 Task: Filter emails received 'This Month' and then clear the search filter.
Action: Mouse moved to (290, 8)
Screenshot: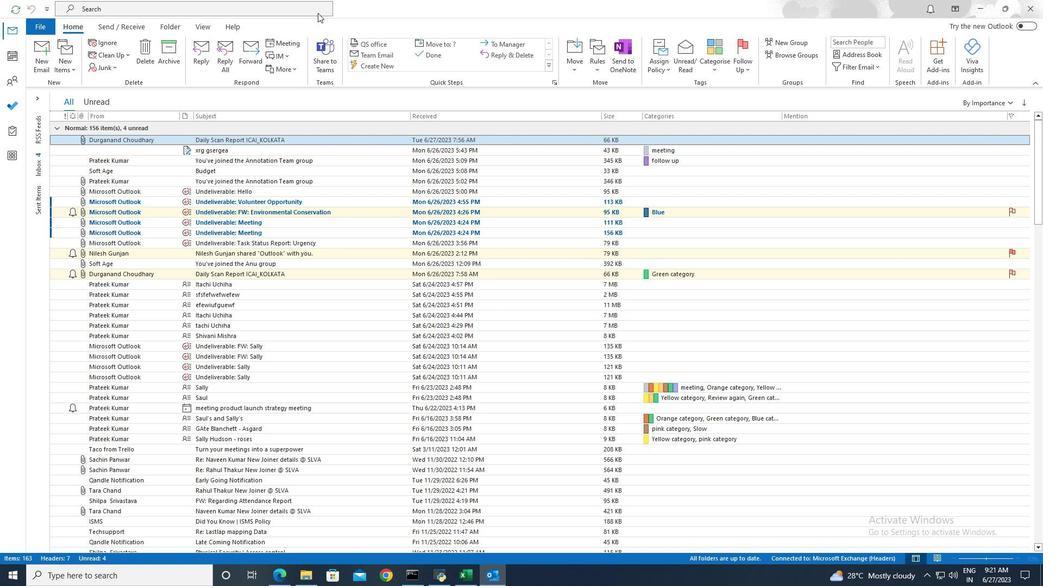 
Action: Mouse pressed left at (290, 8)
Screenshot: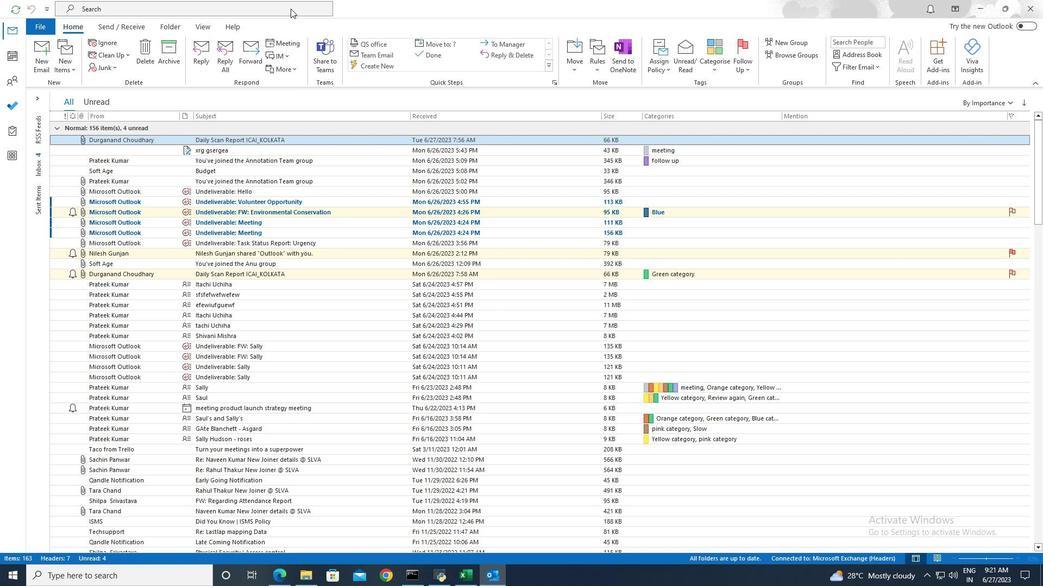 
Action: Mouse moved to (373, 9)
Screenshot: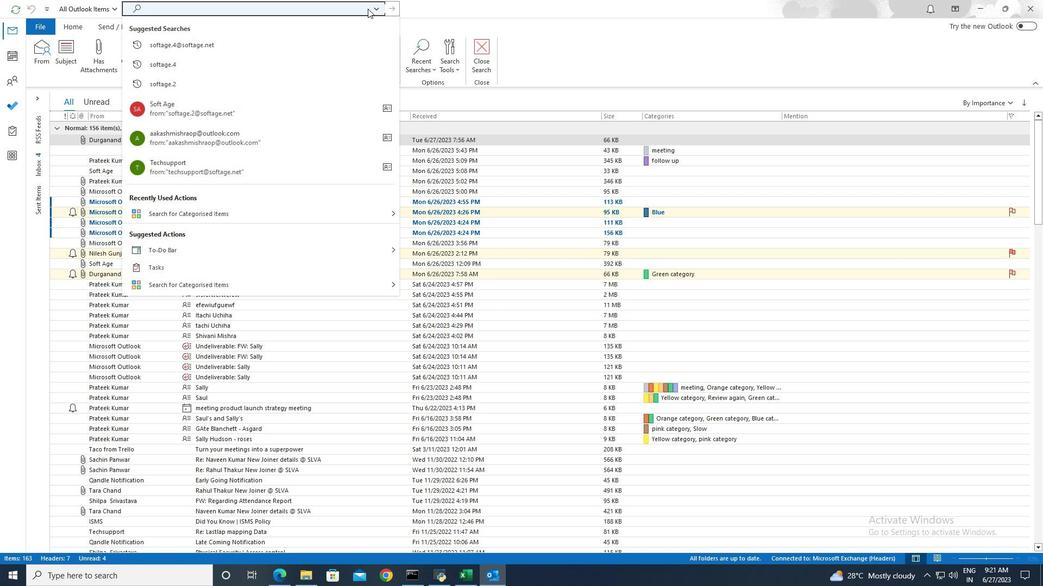
Action: Mouse pressed left at (373, 9)
Screenshot: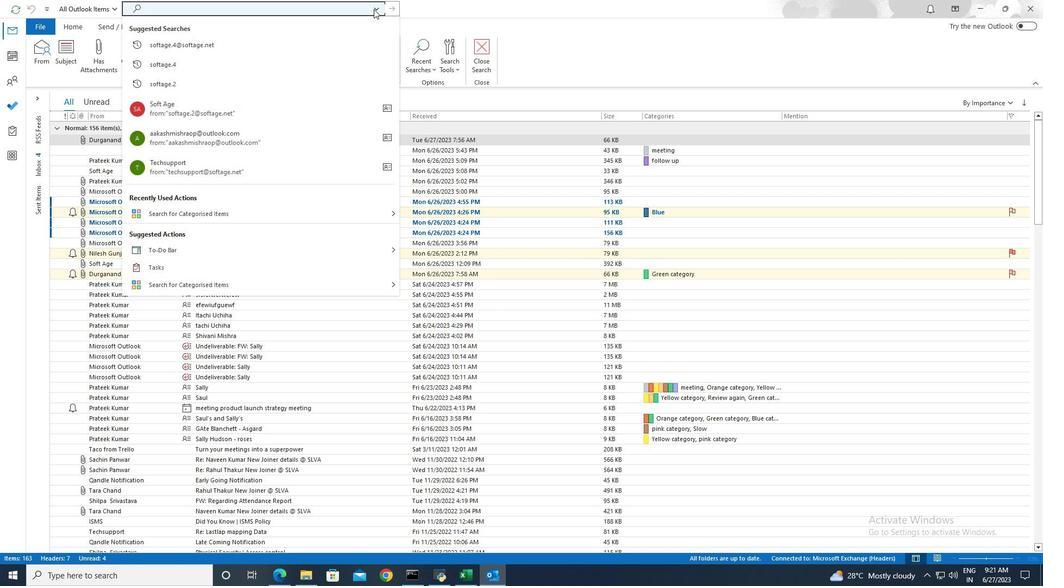 
Action: Mouse moved to (375, 138)
Screenshot: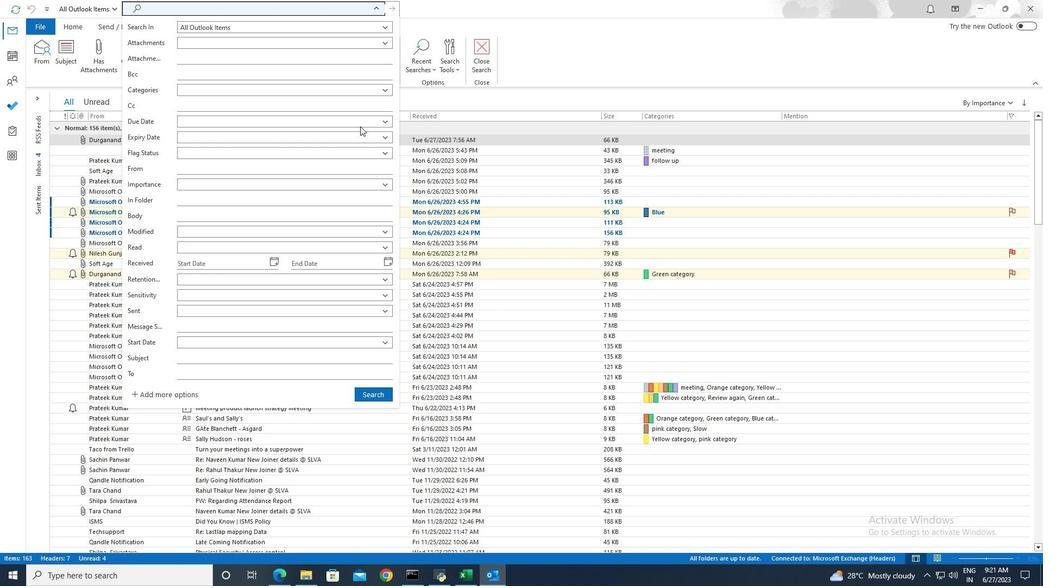 
Action: Mouse pressed left at (375, 138)
Screenshot: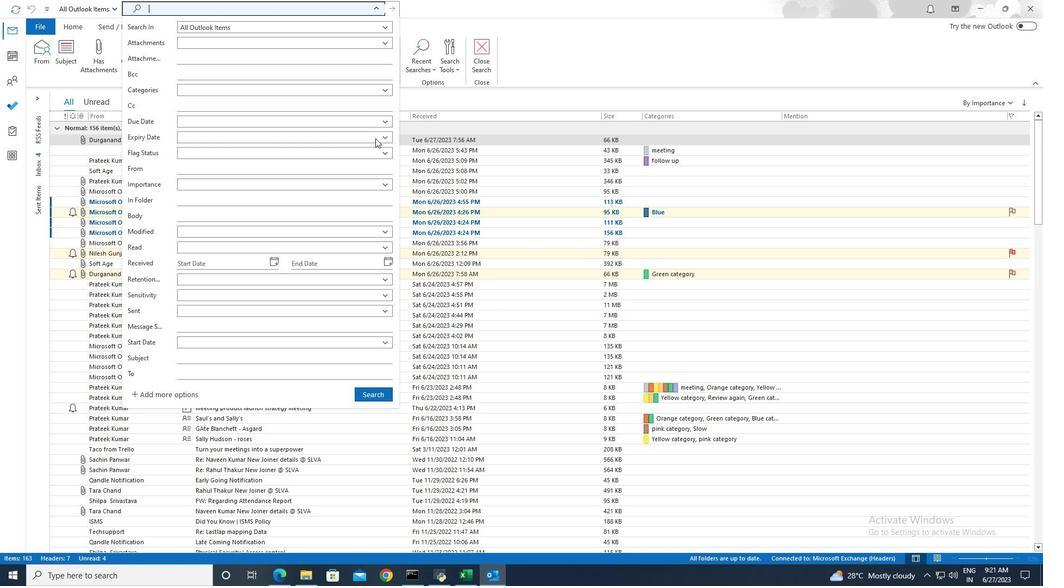 
Action: Mouse moved to (232, 196)
Screenshot: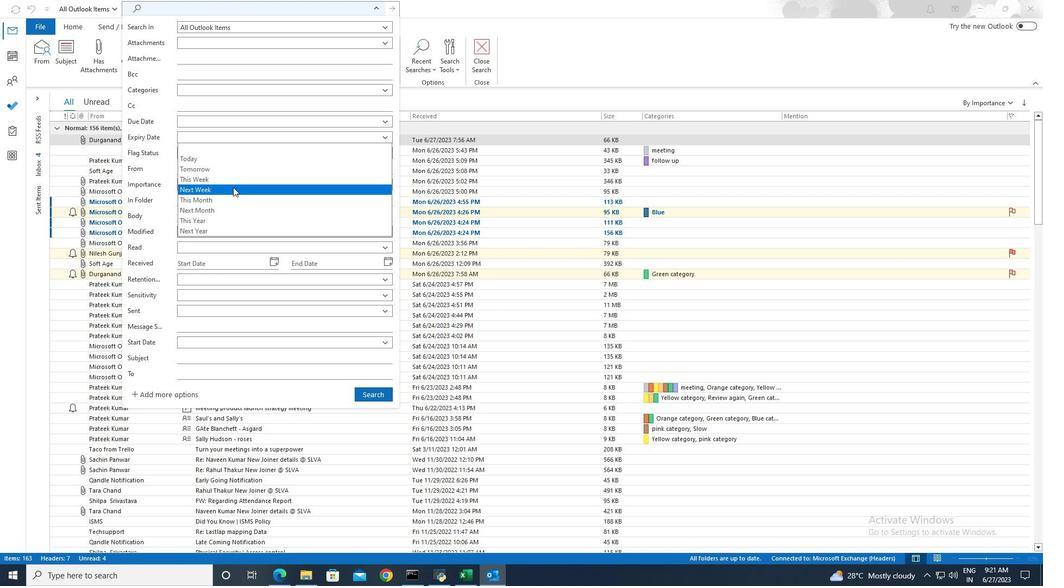 
Action: Mouse pressed left at (232, 196)
Screenshot: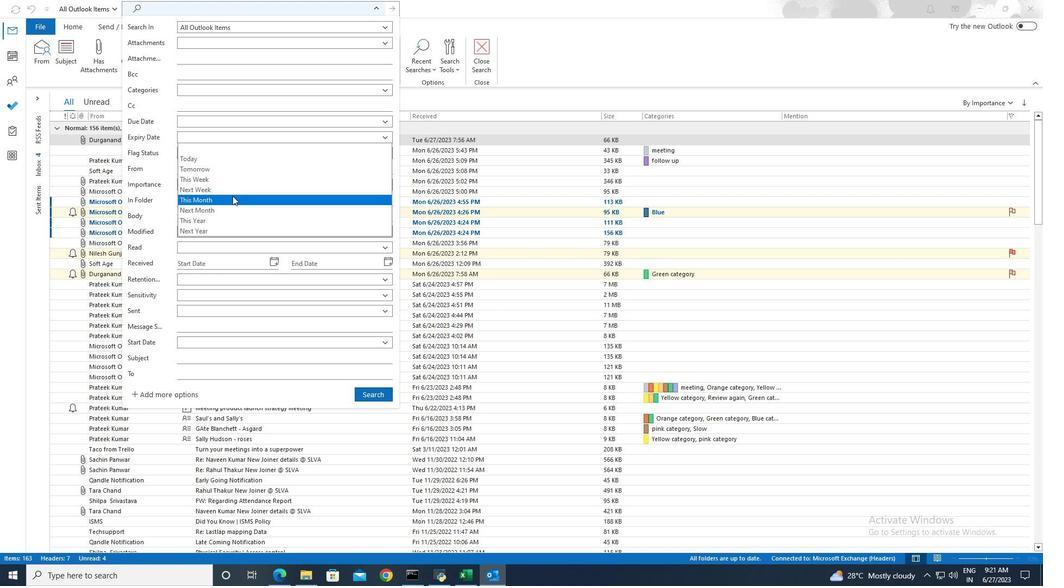 
Action: Mouse moved to (376, 392)
Screenshot: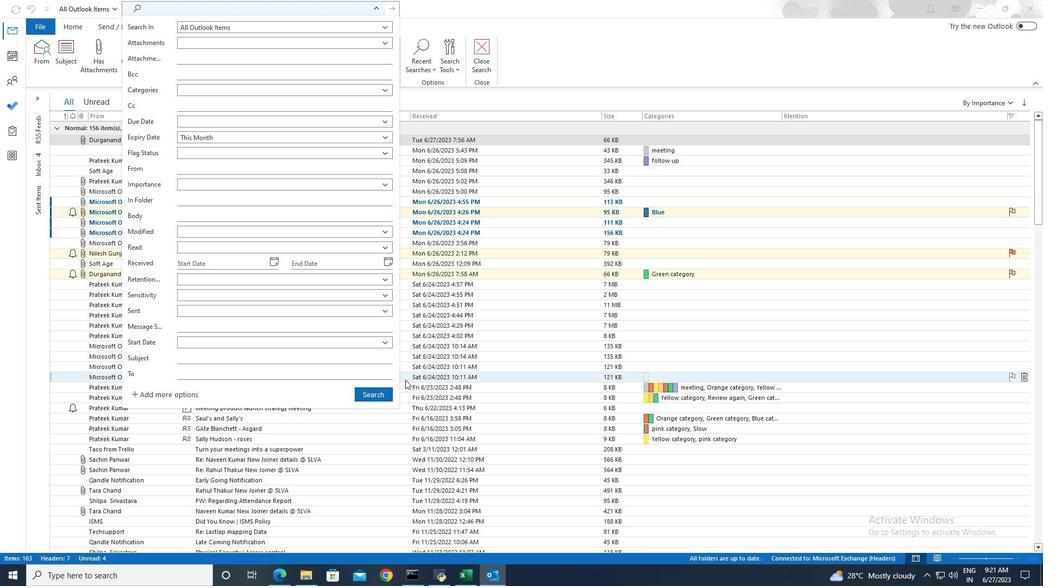 
Action: Mouse pressed left at (376, 392)
Screenshot: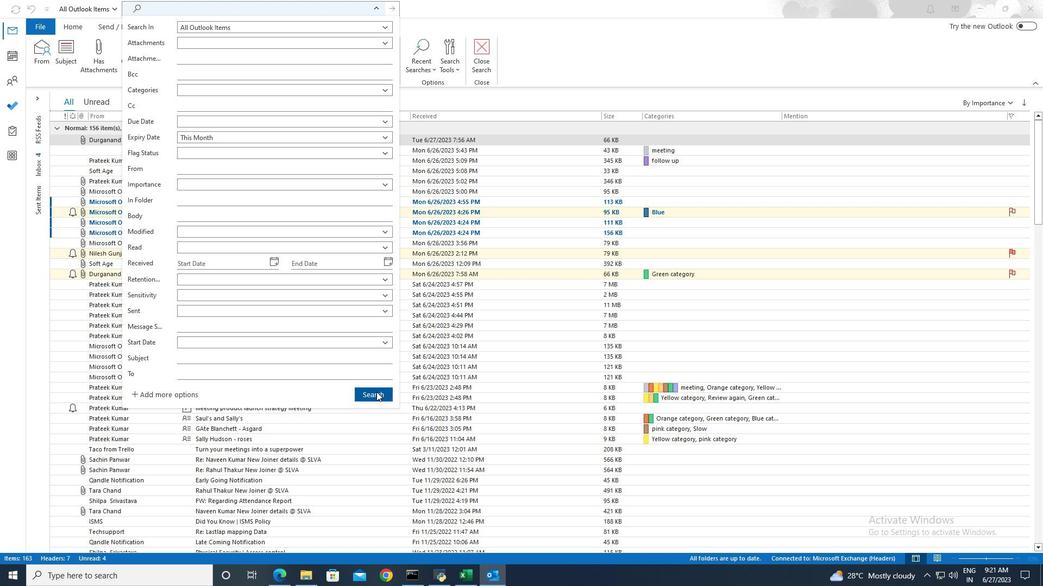 
